 Task: Open a blank sheet, save the file as Jonathan.rtf Add the quote 'You are never too old to set another goal or to dream a new dream.' Apply font style 'Nunito' and font size 30 Align the text to the Center .Change the text color to  'Red'
Action: Mouse moved to (306, 207)
Screenshot: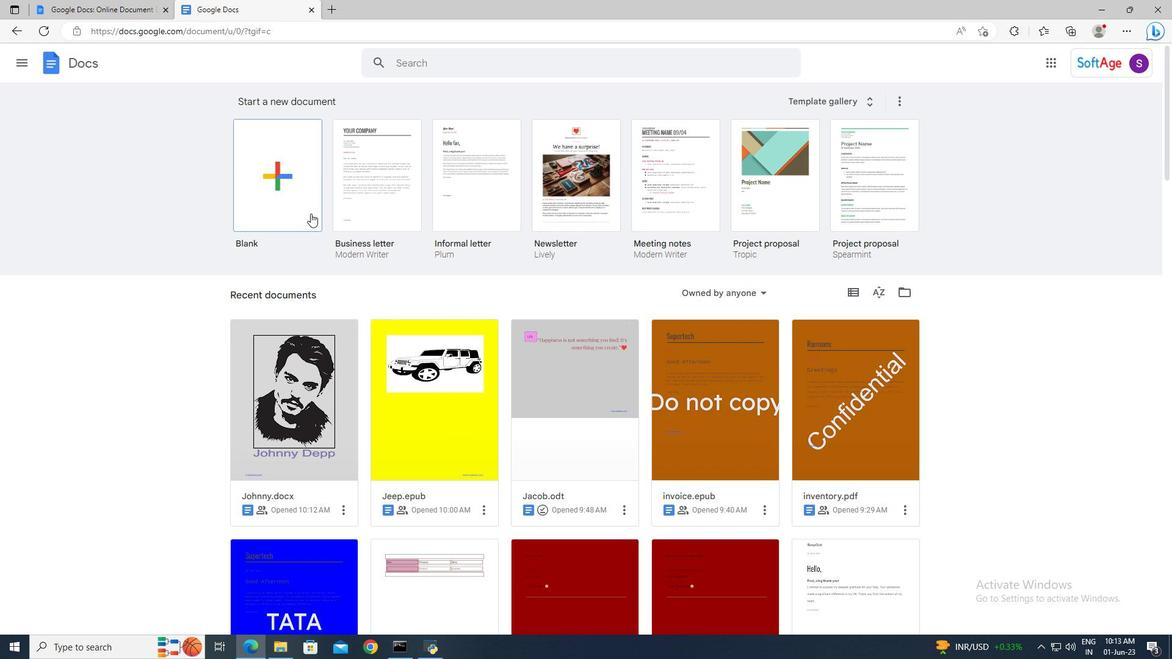
Action: Mouse pressed left at (306, 207)
Screenshot: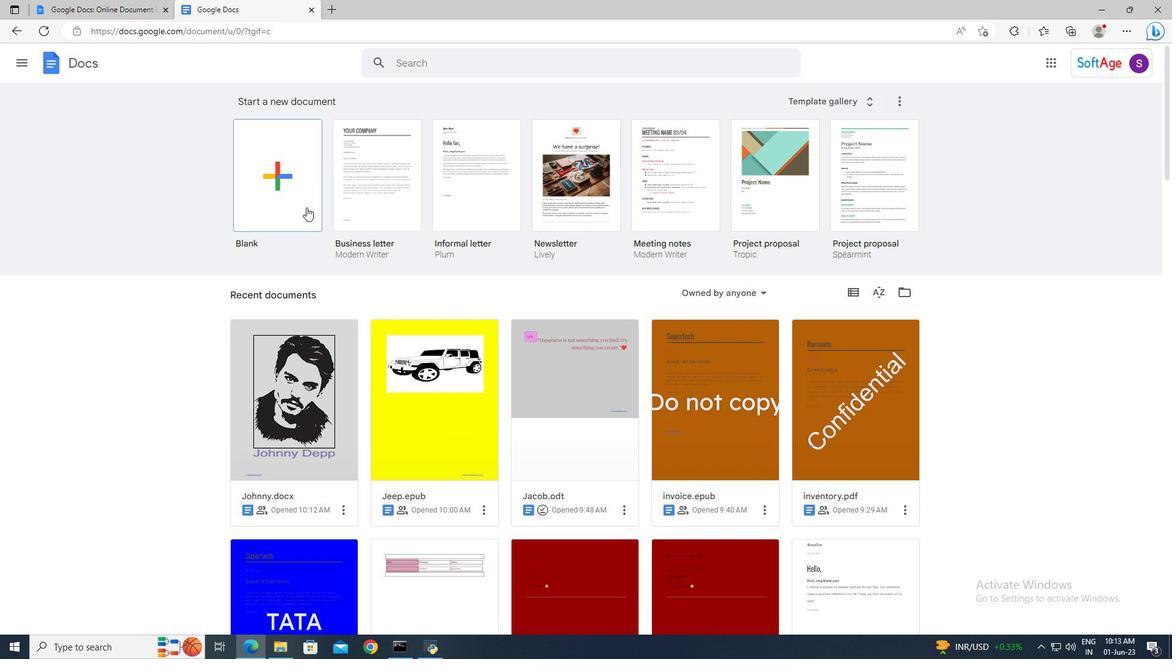 
Action: Mouse moved to (119, 56)
Screenshot: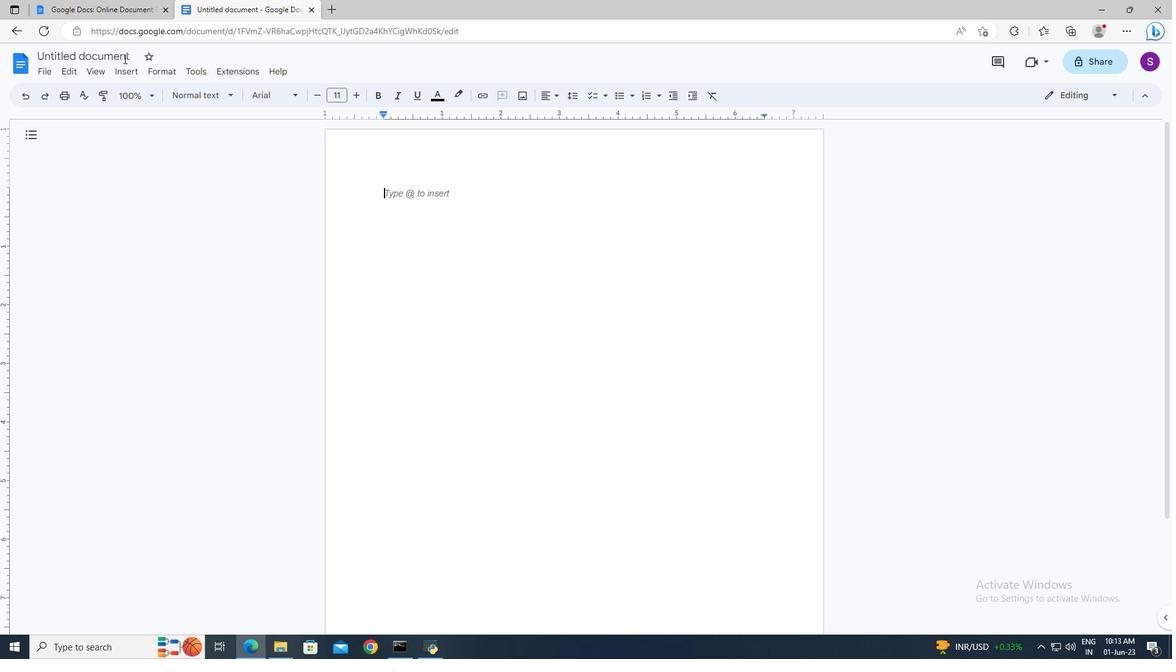 
Action: Mouse pressed left at (119, 56)
Screenshot: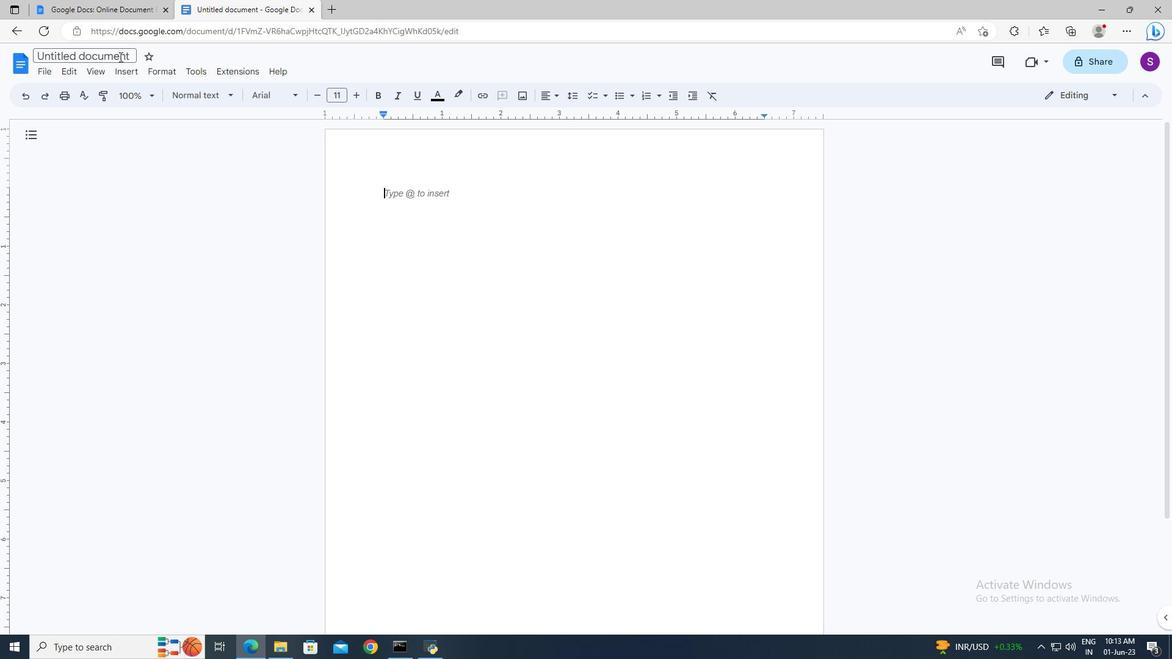 
Action: Key pressed <Key.delete><Key.shift>Jonathan.rtf<Key.enter>
Screenshot: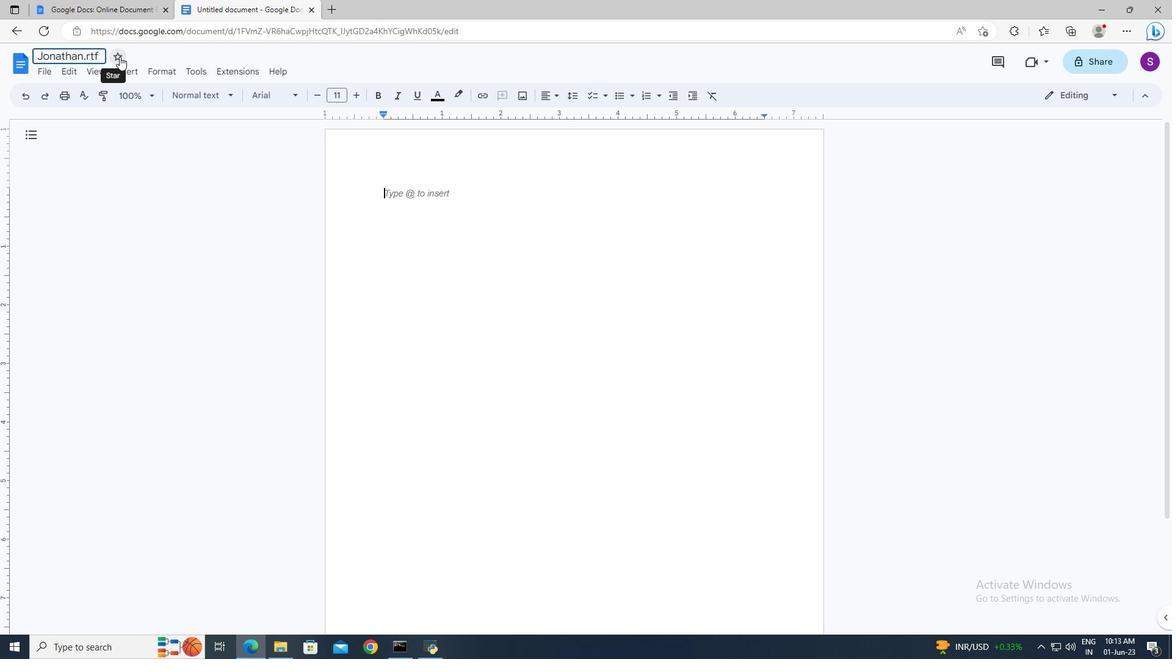 
Action: Mouse moved to (398, 194)
Screenshot: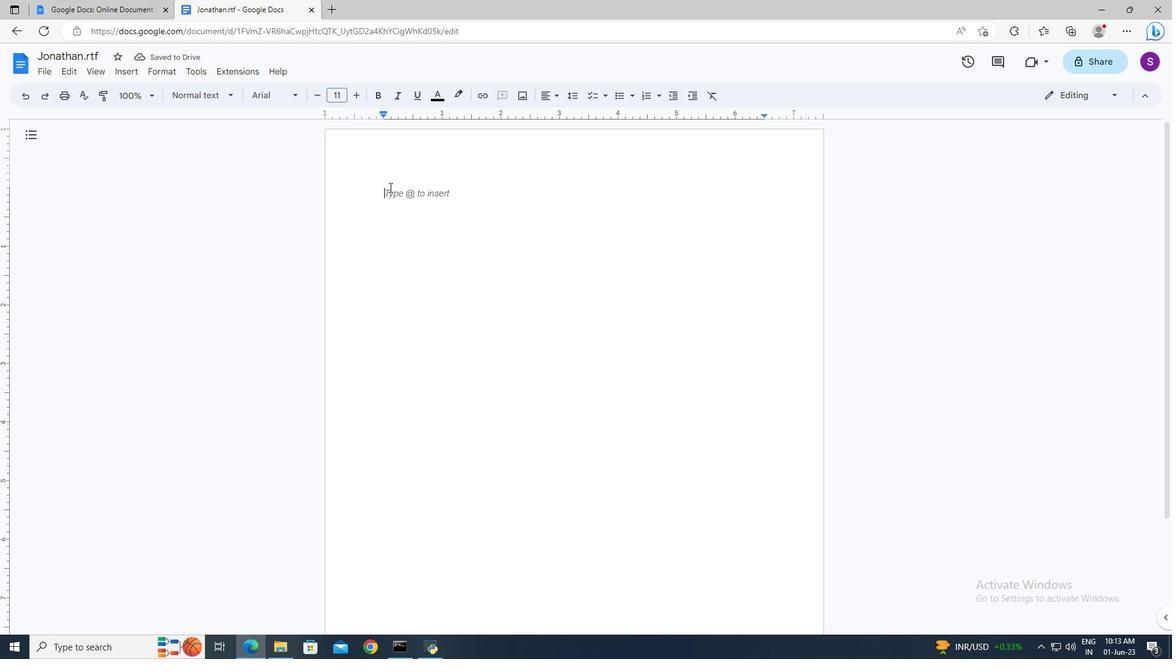 
Action: Mouse pressed left at (398, 194)
Screenshot: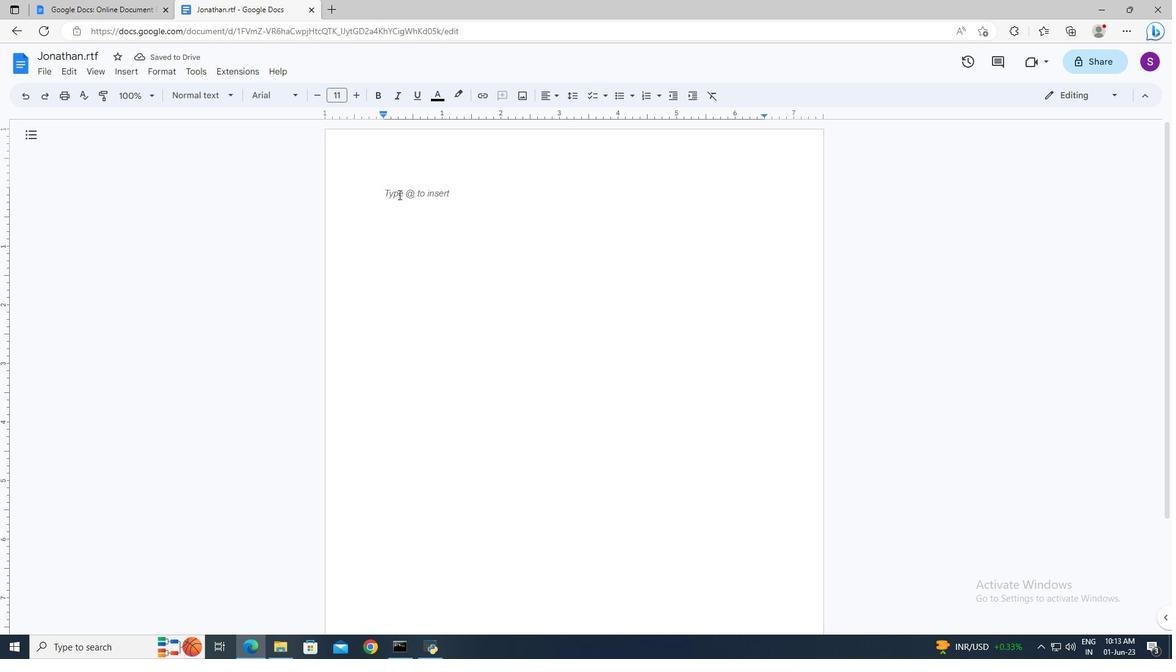 
Action: Key pressed <Key.shift>"<Key.shift>You<Key.space>are<Key.space>never<Key.space>too<Key.space>old<Key.space>to<Key.space>set<Key.space>another<Key.space>goal<Key.space>or<Key.space>to<Key.space>dream<Key.space>a<Key.space>new<Key.space>dream.<Key.shift>"ctrl+A
Screenshot: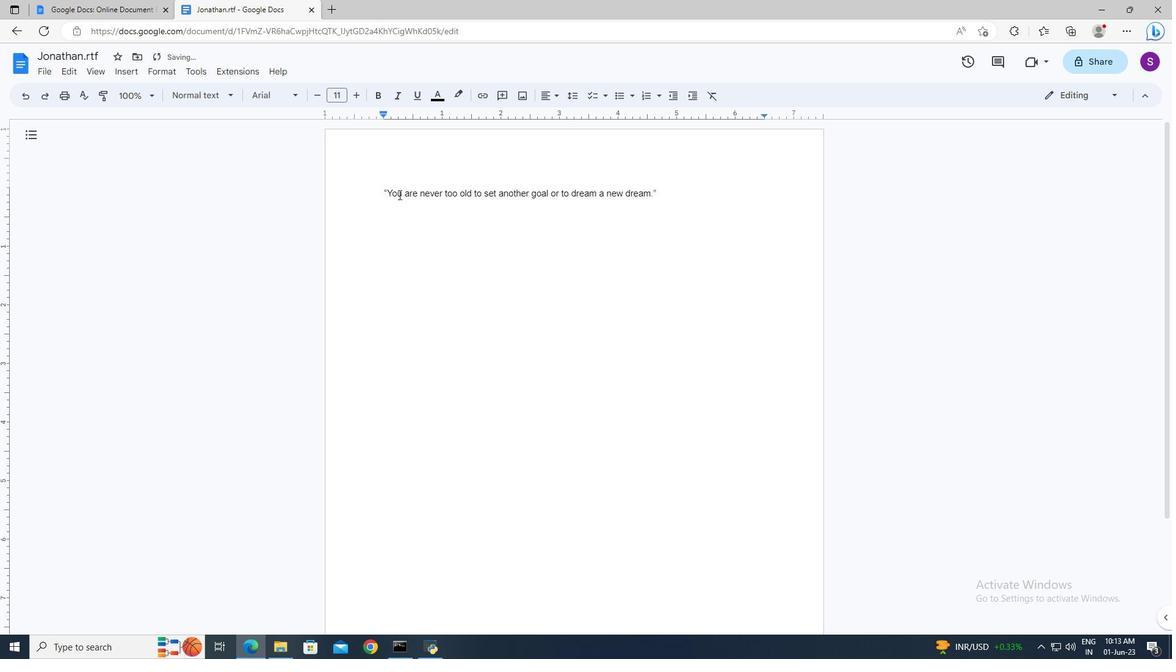 
Action: Mouse moved to (299, 102)
Screenshot: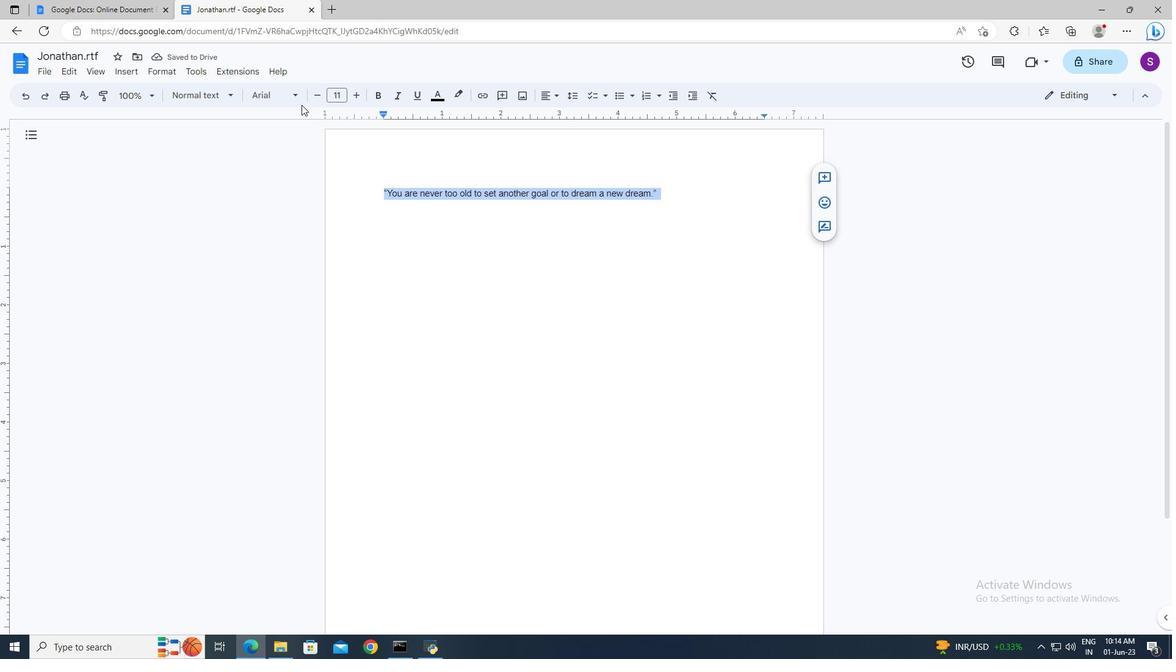 
Action: Mouse pressed left at (299, 102)
Screenshot: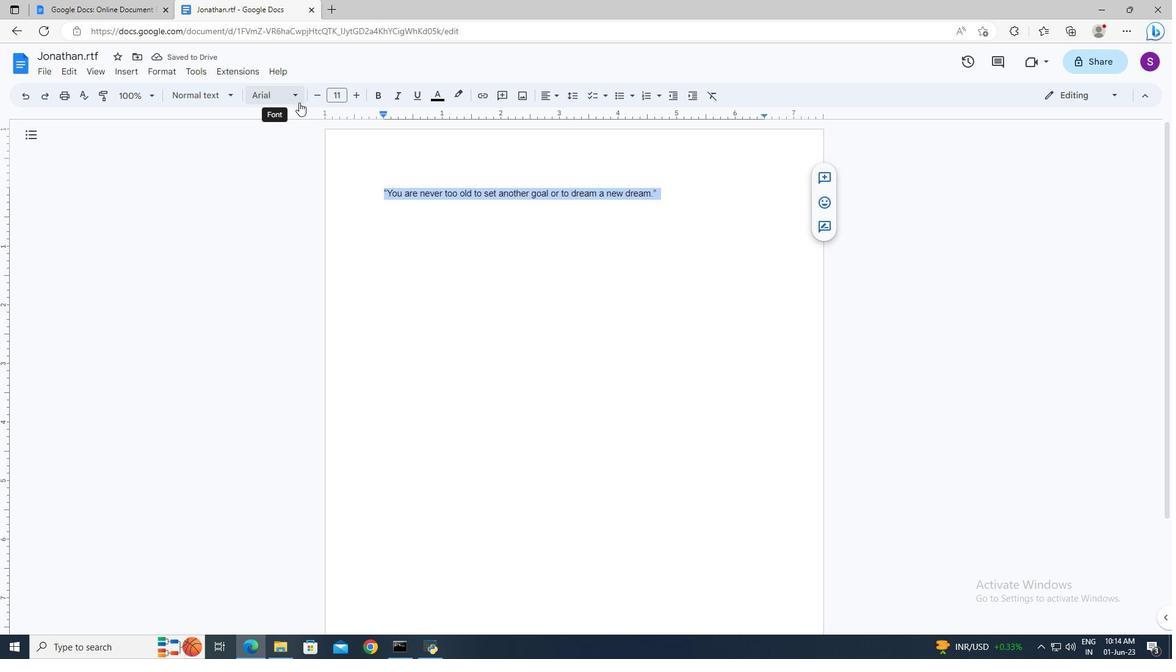 
Action: Mouse moved to (291, 561)
Screenshot: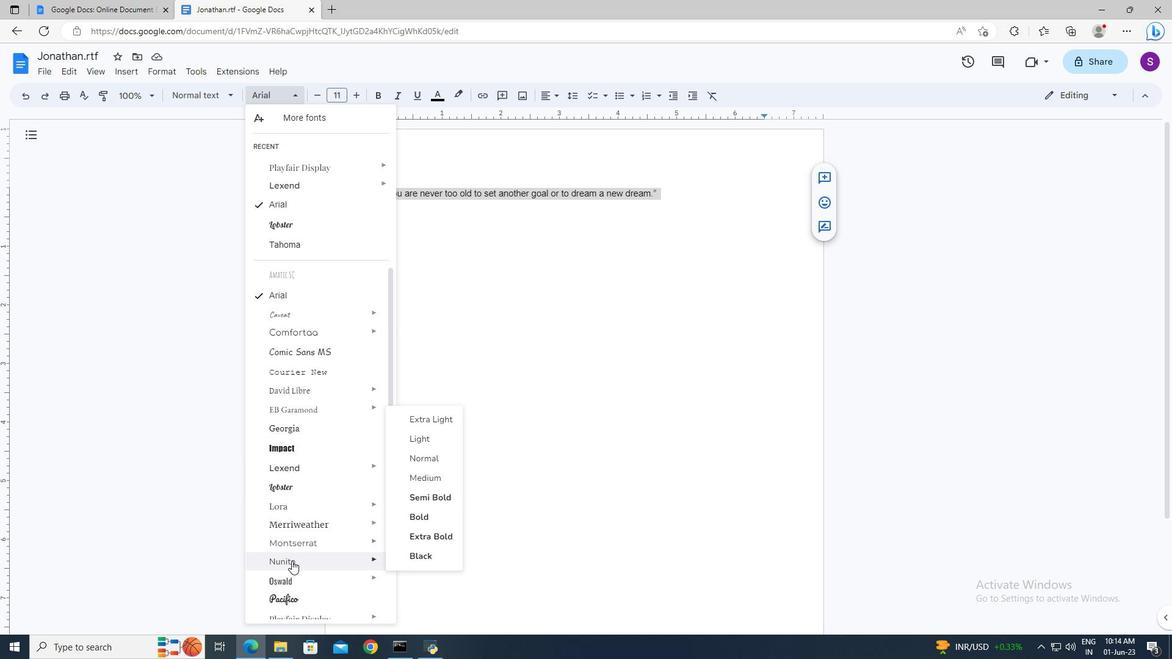 
Action: Mouse pressed left at (291, 561)
Screenshot: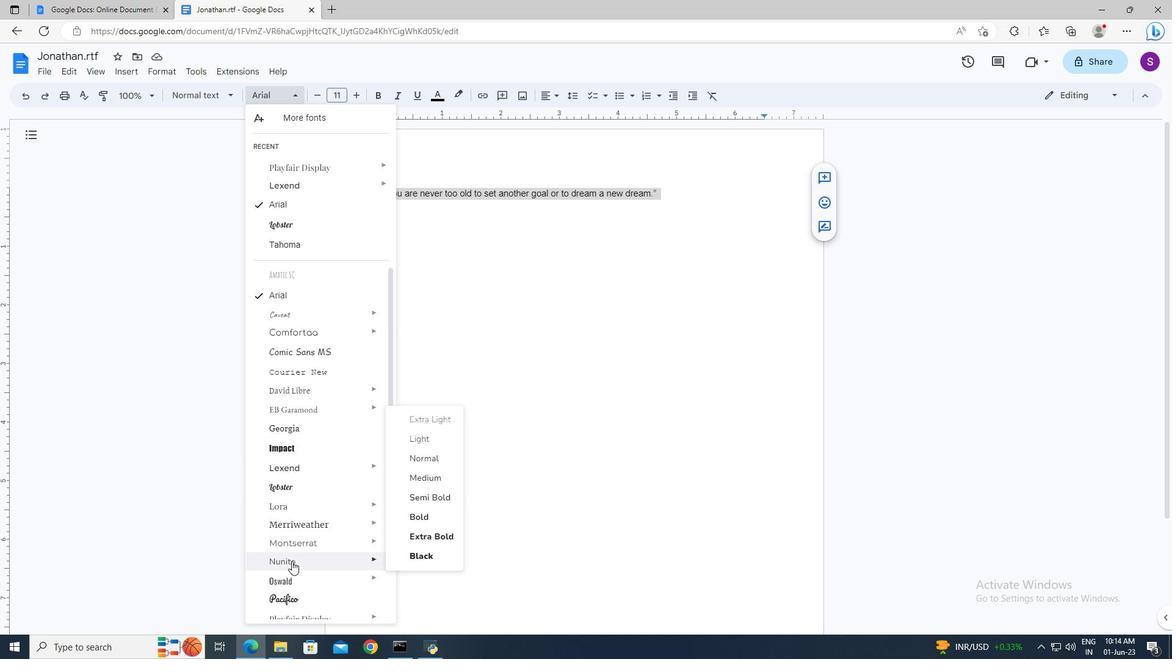 
Action: Mouse moved to (345, 94)
Screenshot: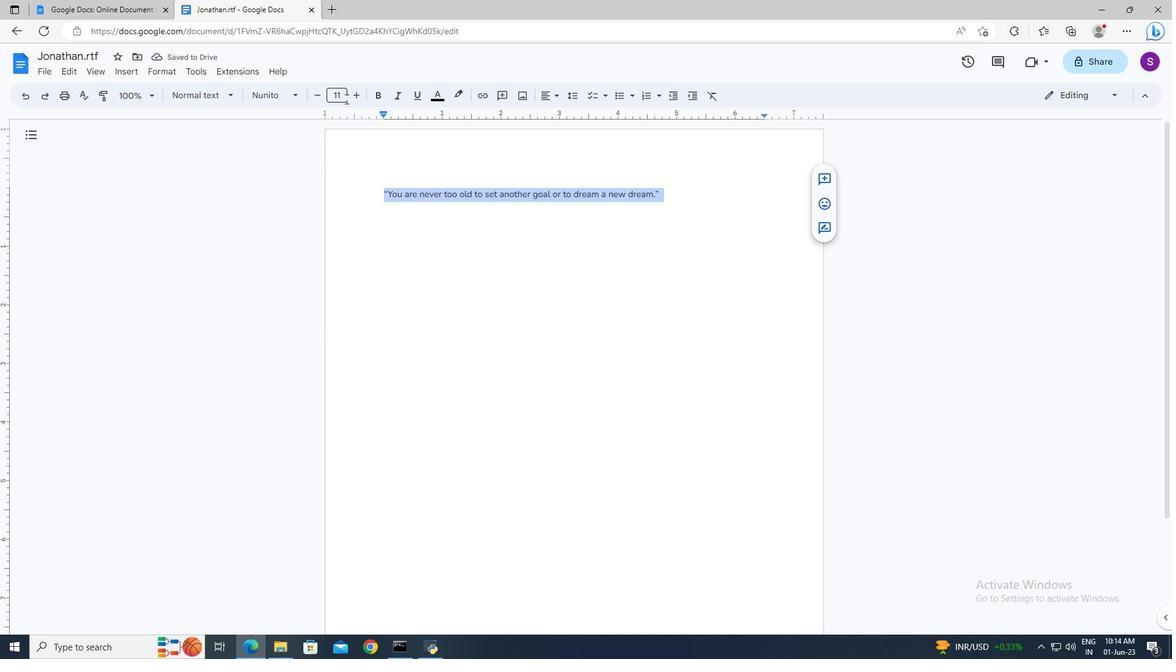 
Action: Mouse pressed left at (345, 94)
Screenshot: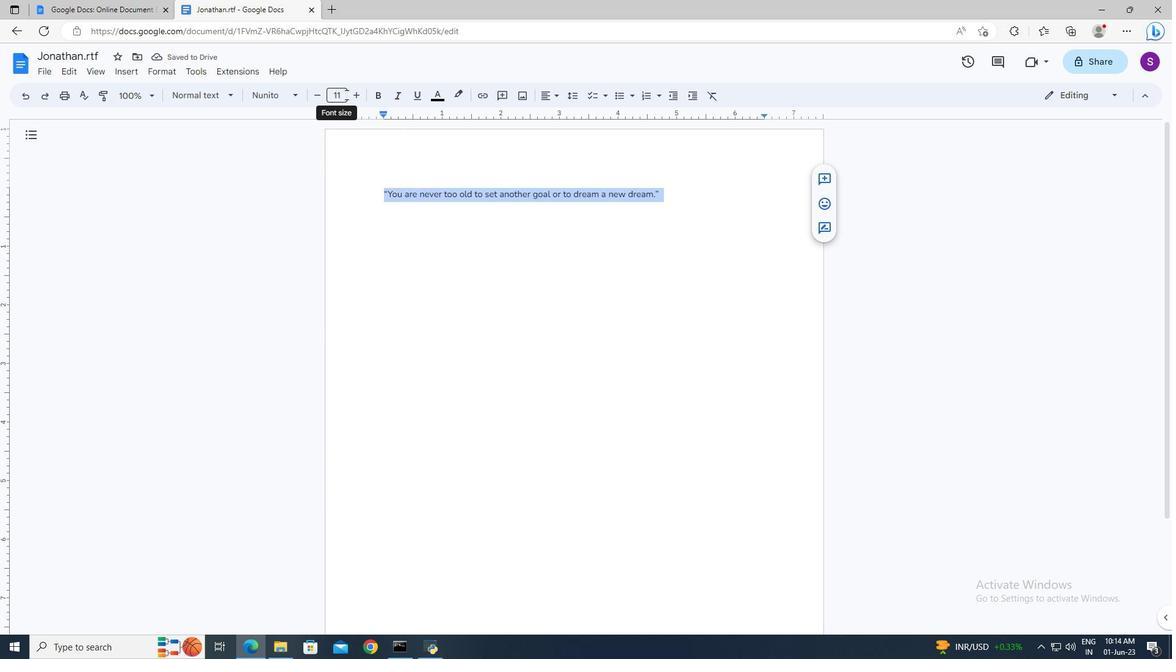 
Action: Key pressed 30<Key.enter>
Screenshot: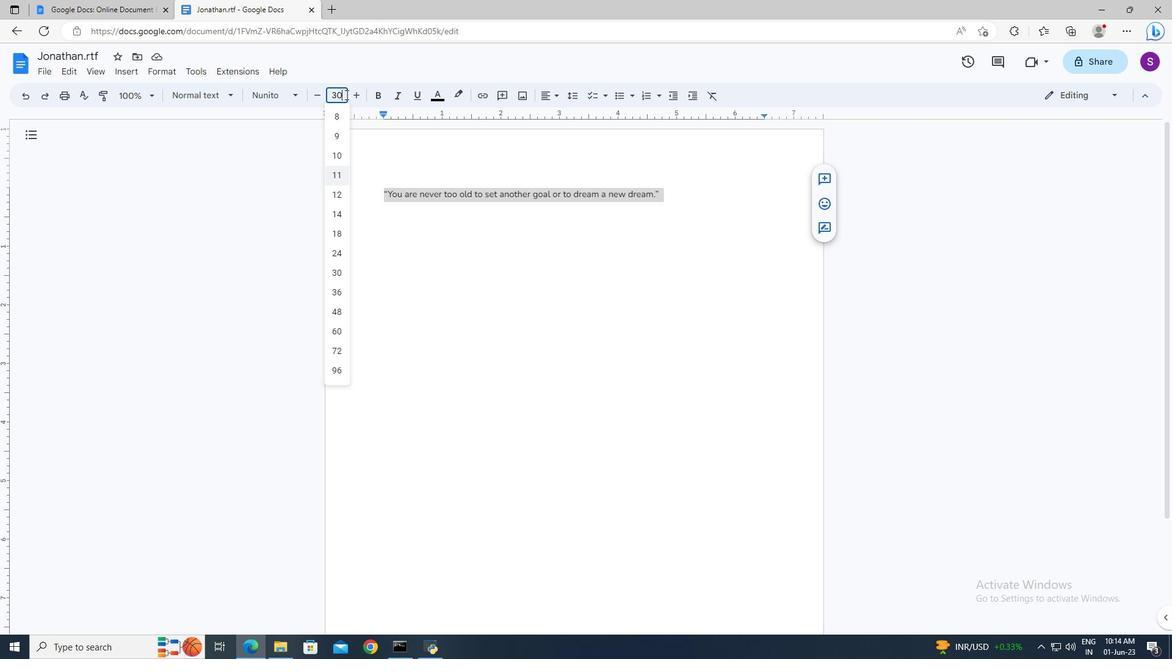 
Action: Mouse moved to (431, 101)
Screenshot: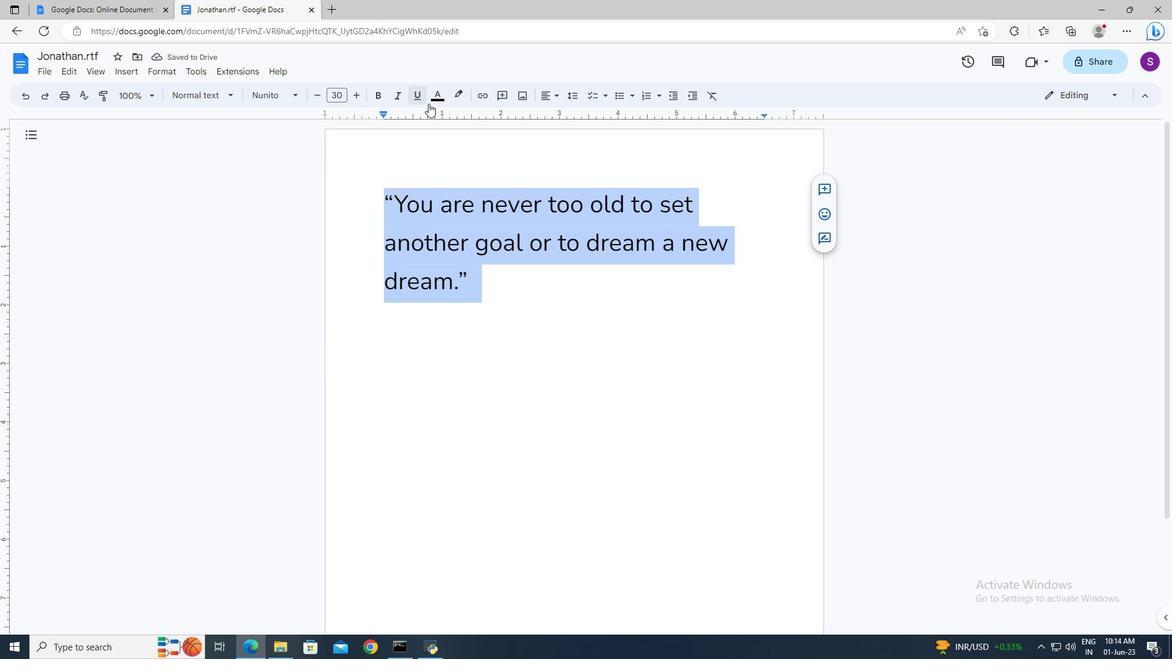 
Action: Mouse pressed left at (431, 101)
Screenshot: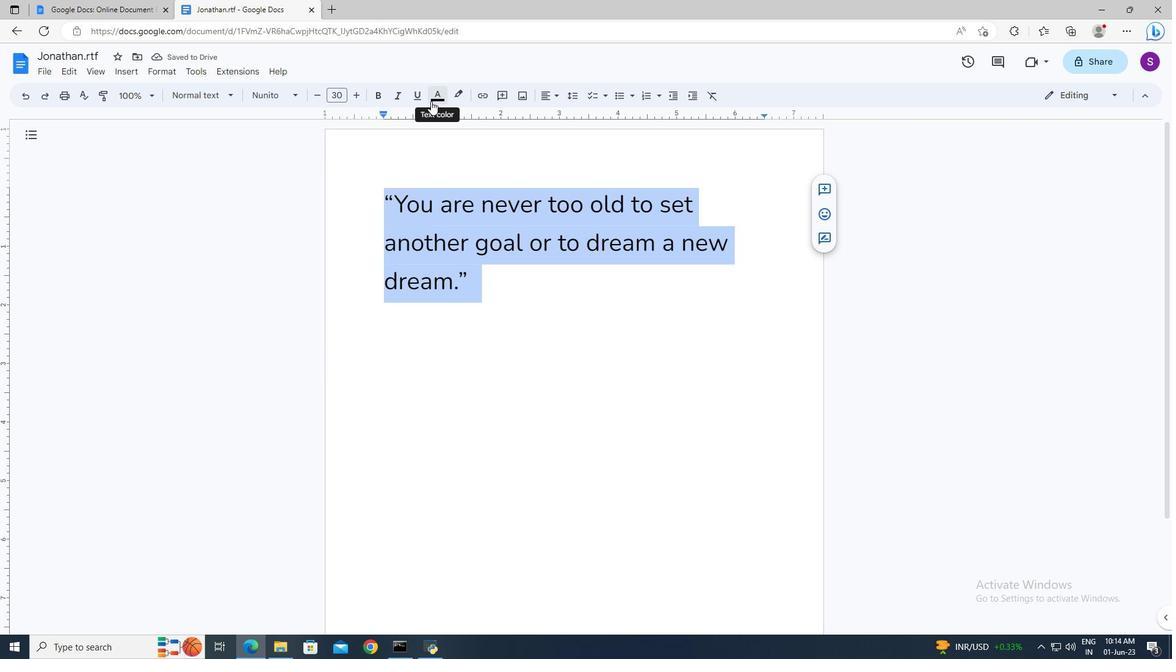 
Action: Mouse moved to (452, 127)
Screenshot: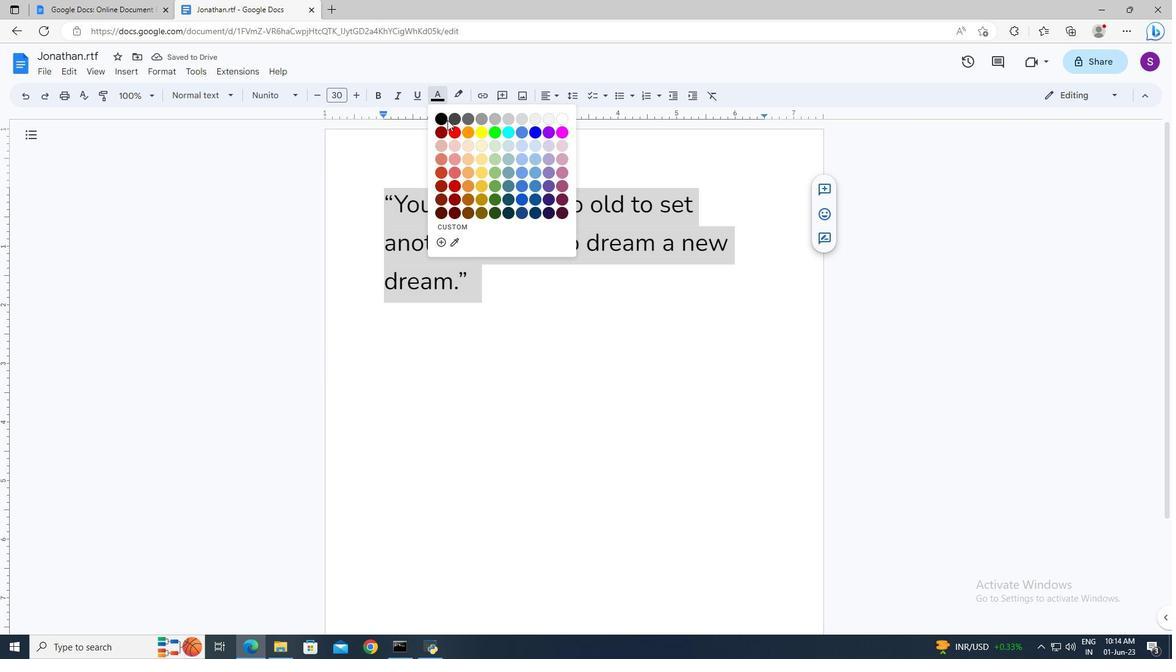 
Action: Mouse pressed left at (452, 127)
Screenshot: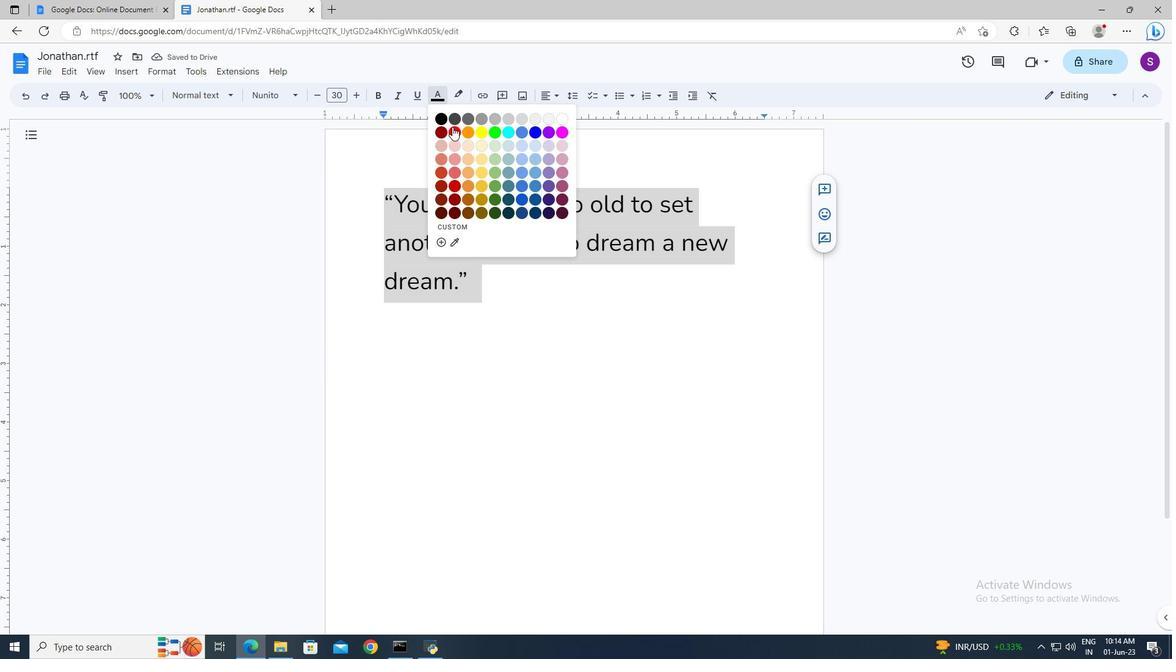 
Action: Mouse moved to (496, 283)
Screenshot: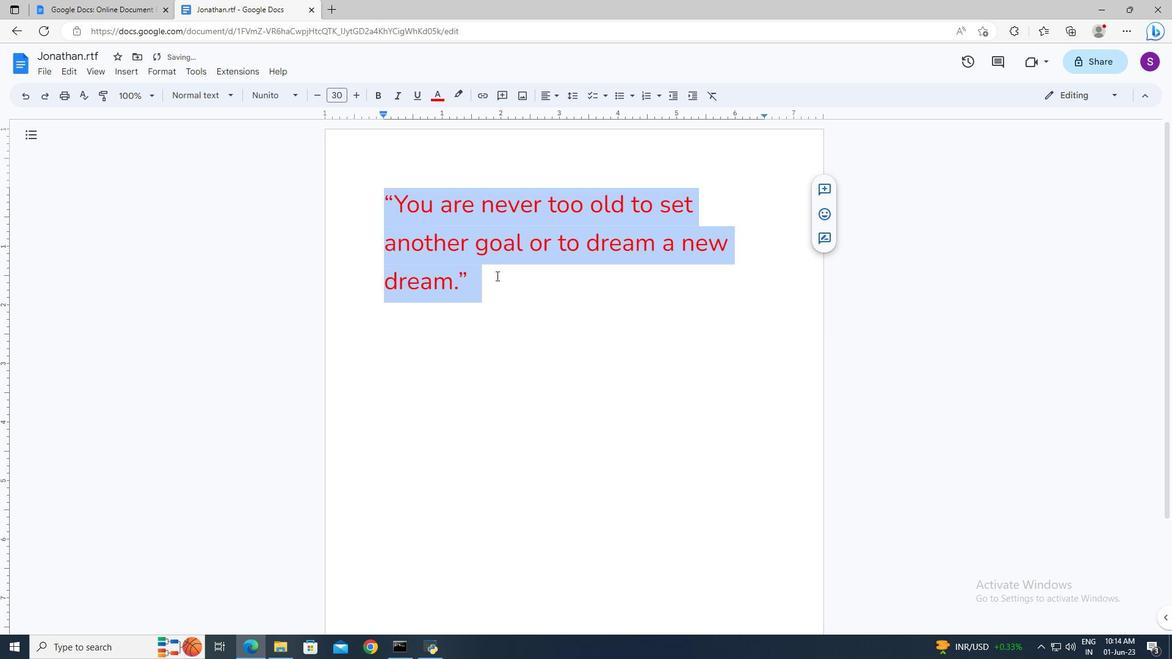
Action: Mouse pressed left at (496, 283)
Screenshot: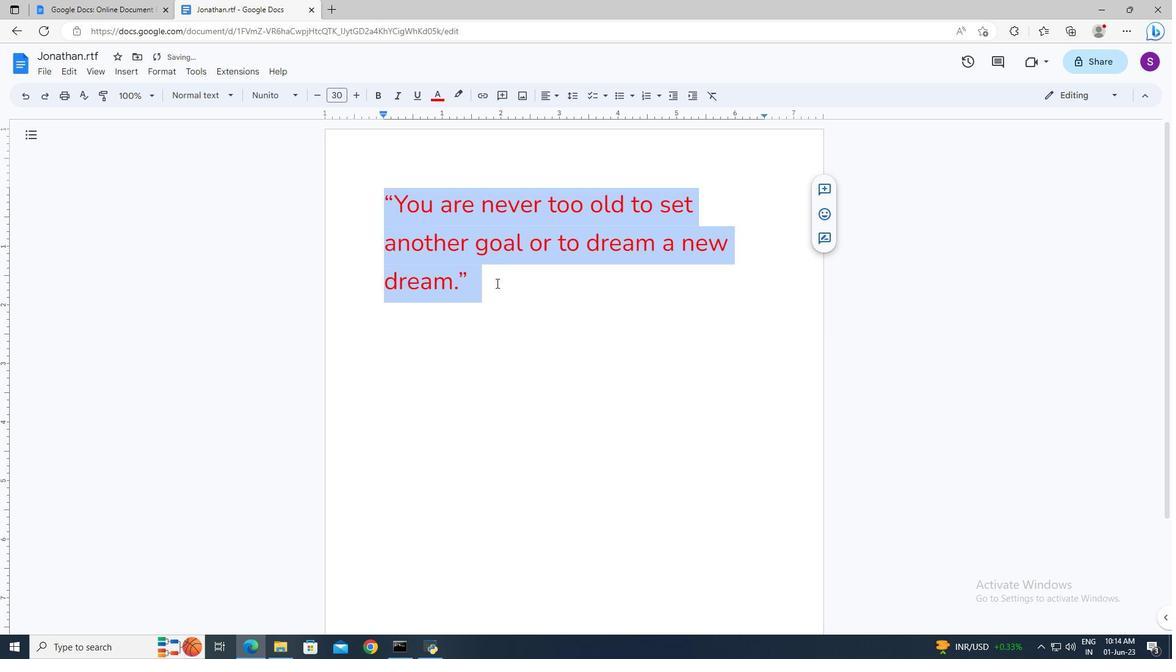 
